 Task: Create in the project TransferLine in Backlog an issue 'Create a feature for users to track and manage their inventory', assign it to team member softage.4@softage.net and change the status to IN PROGRESS.
Action: Mouse moved to (191, 55)
Screenshot: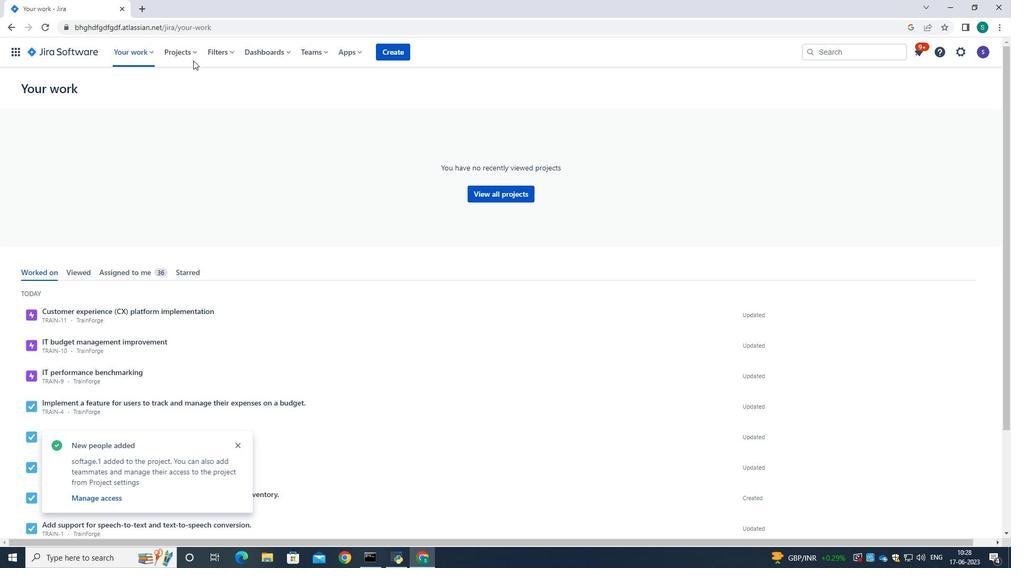 
Action: Mouse pressed left at (191, 55)
Screenshot: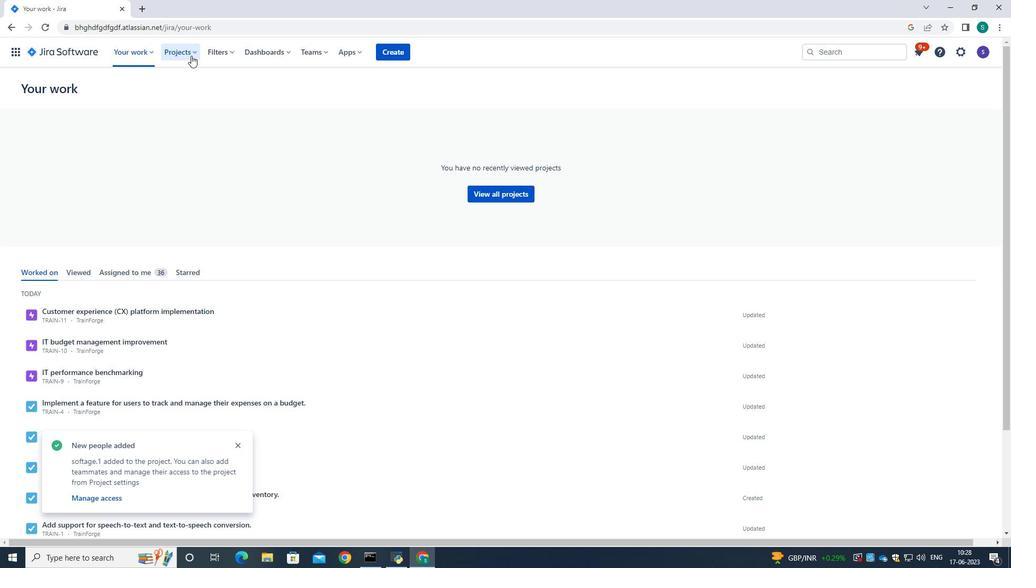 
Action: Mouse moved to (192, 91)
Screenshot: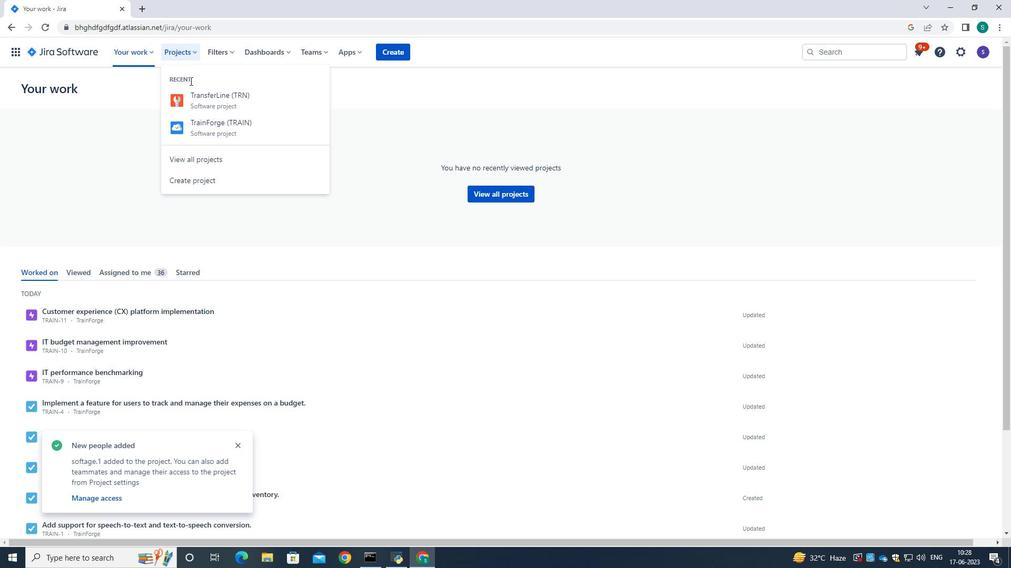 
Action: Mouse pressed left at (192, 91)
Screenshot: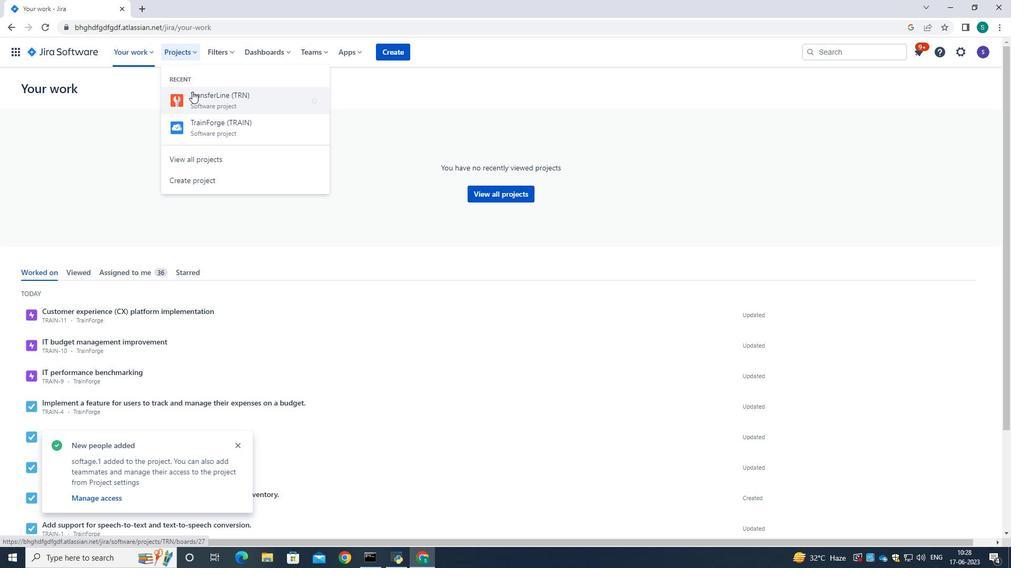 
Action: Mouse moved to (42, 154)
Screenshot: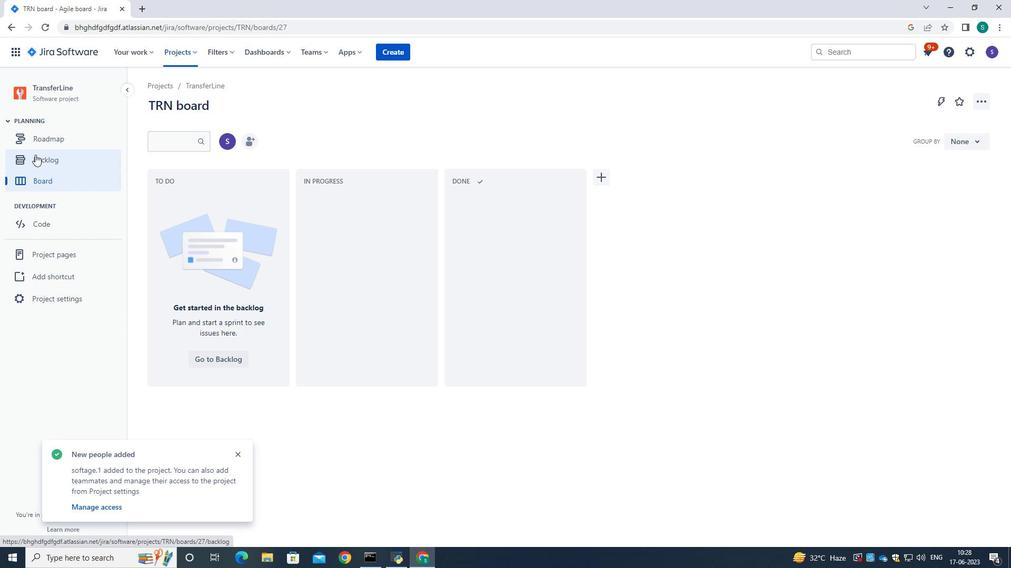 
Action: Mouse pressed left at (42, 154)
Screenshot: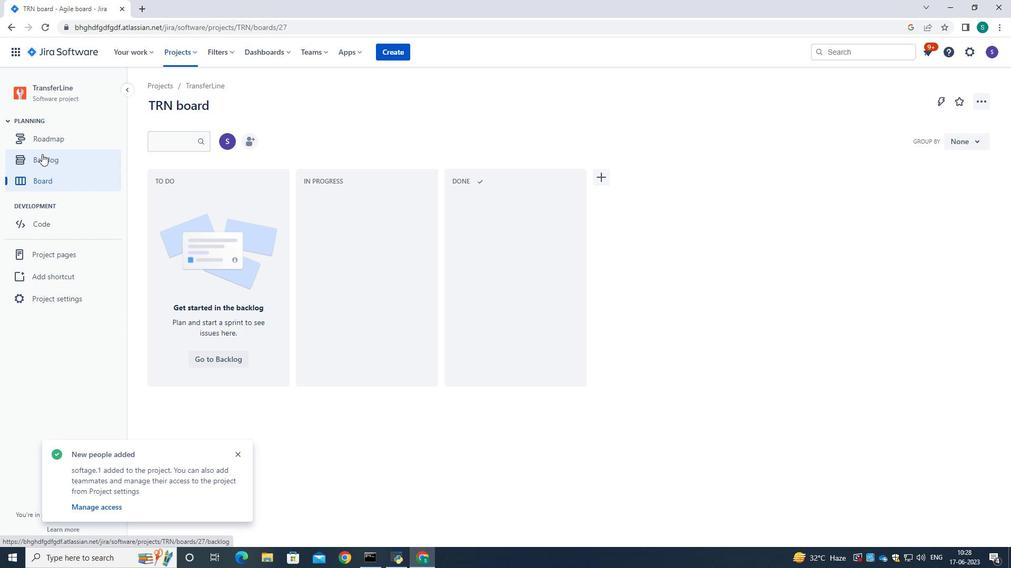 
Action: Mouse moved to (407, 291)
Screenshot: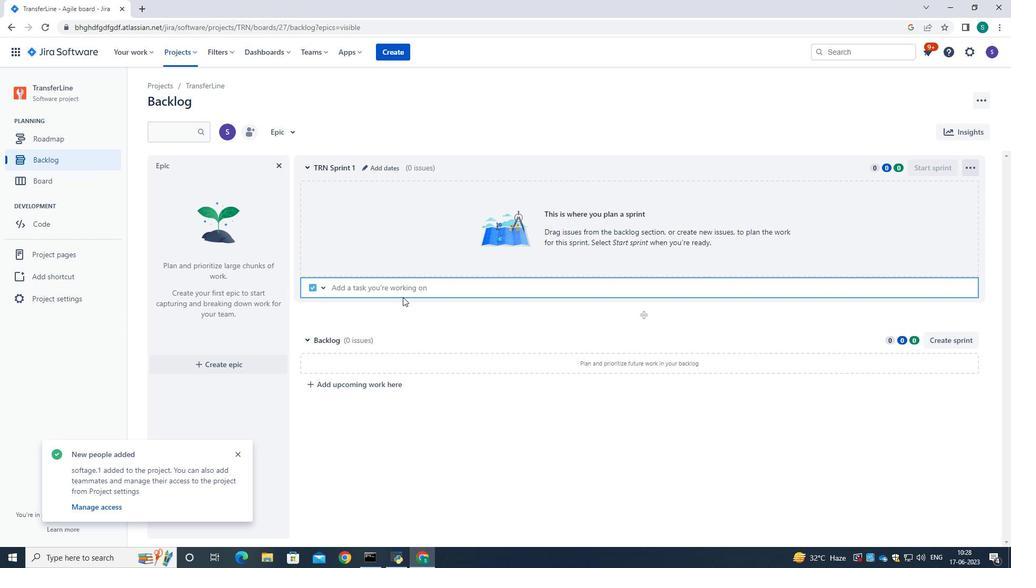 
Action: Mouse pressed left at (407, 291)
Screenshot: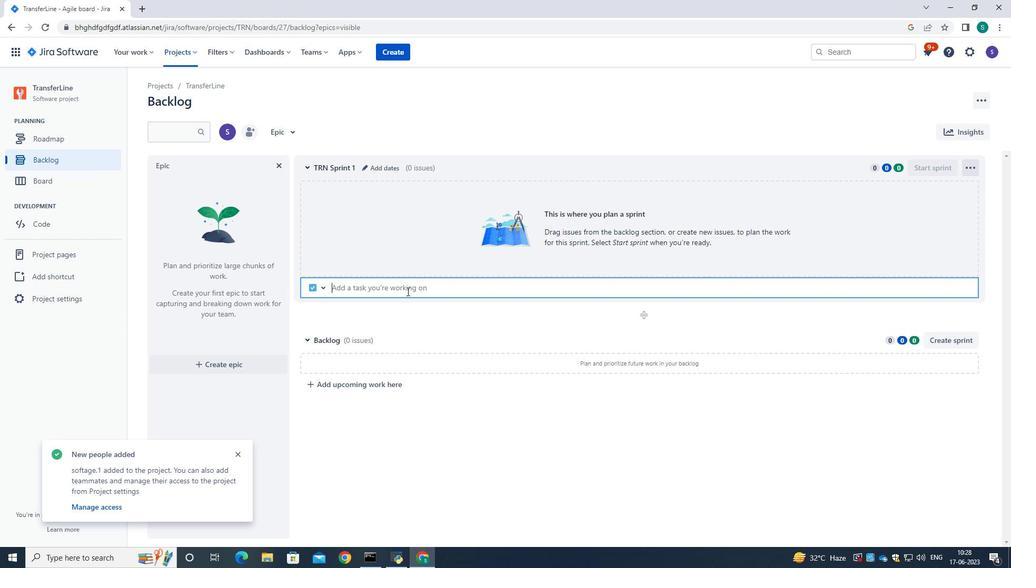 
Action: Key pressed <Key.caps_lock>C<Key.caps_lock>reate<Key.space>a<Key.space>fearu<Key.backspace><Key.backspace>ture<Key.space>for<Key.space>users<Key.space>to<Key.space>track<Key.space>and<Key.space>manage<Key.space>thei<Key.backspace><Key.backspace>i<Key.backspace>eir<Key.space>inventory.
Screenshot: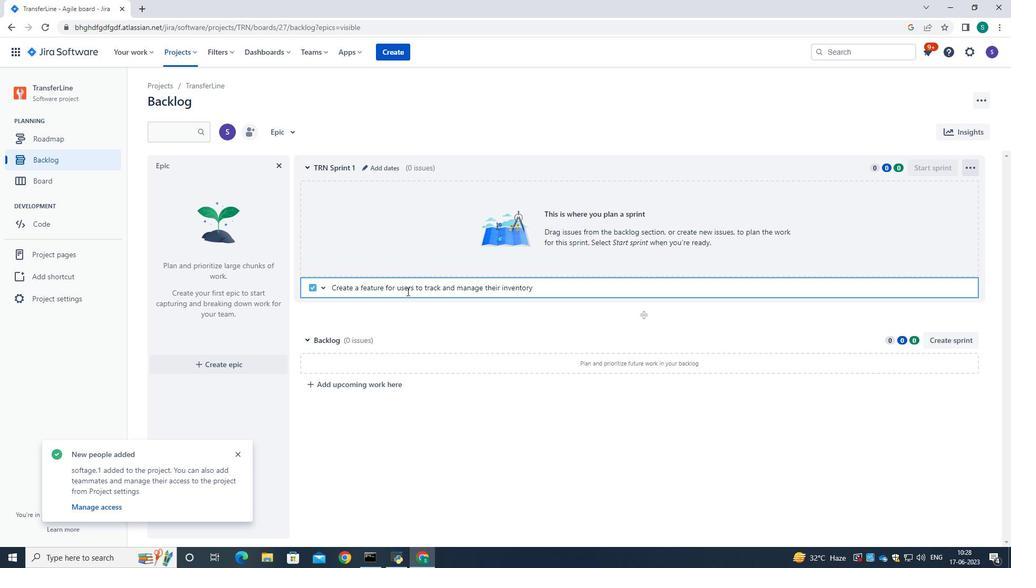 
Action: Mouse moved to (648, 309)
Screenshot: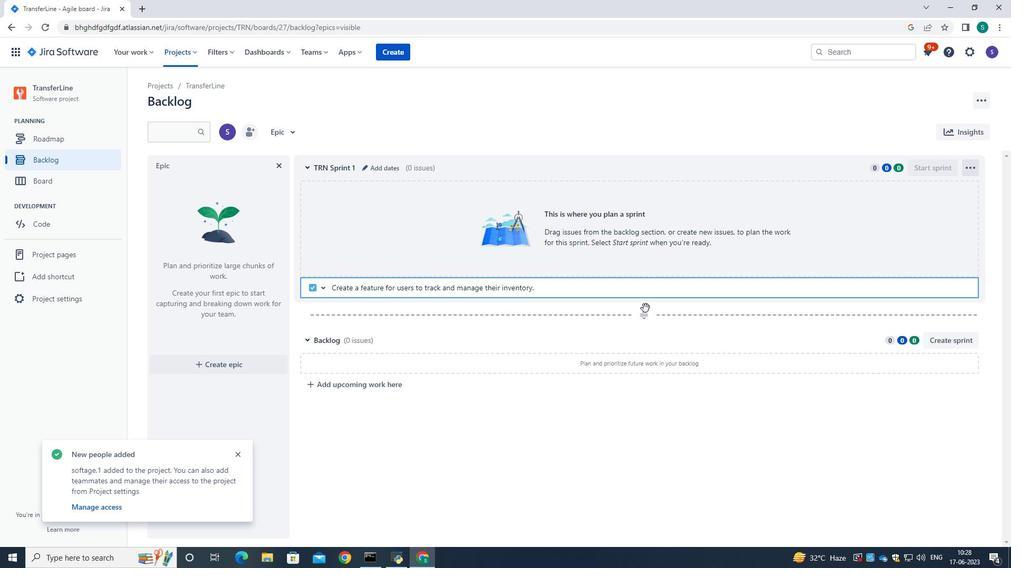 
Action: Mouse scrolled (648, 309) with delta (0, 0)
Screenshot: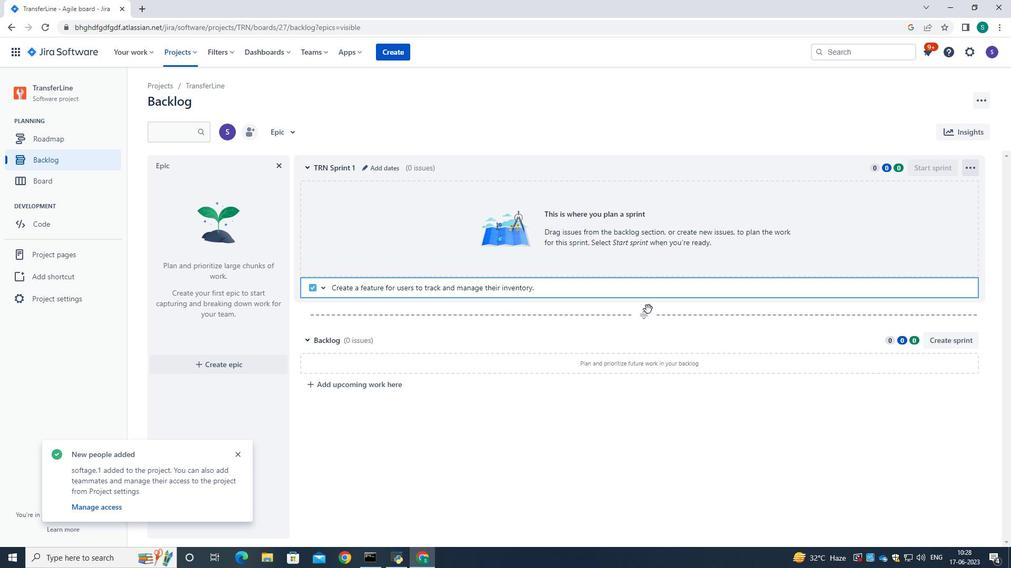 
Action: Mouse scrolled (648, 309) with delta (0, 0)
Screenshot: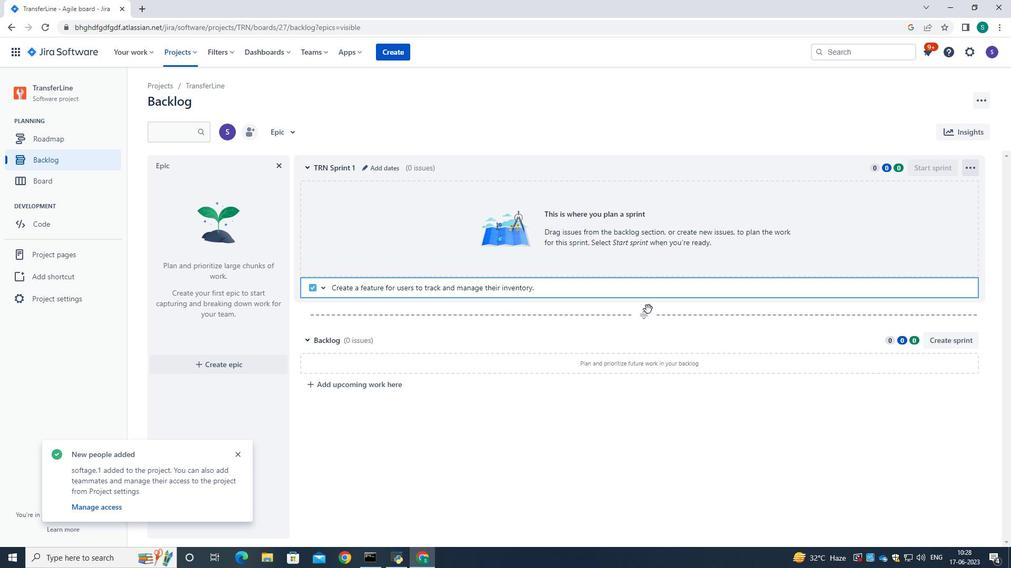 
Action: Mouse moved to (495, 286)
Screenshot: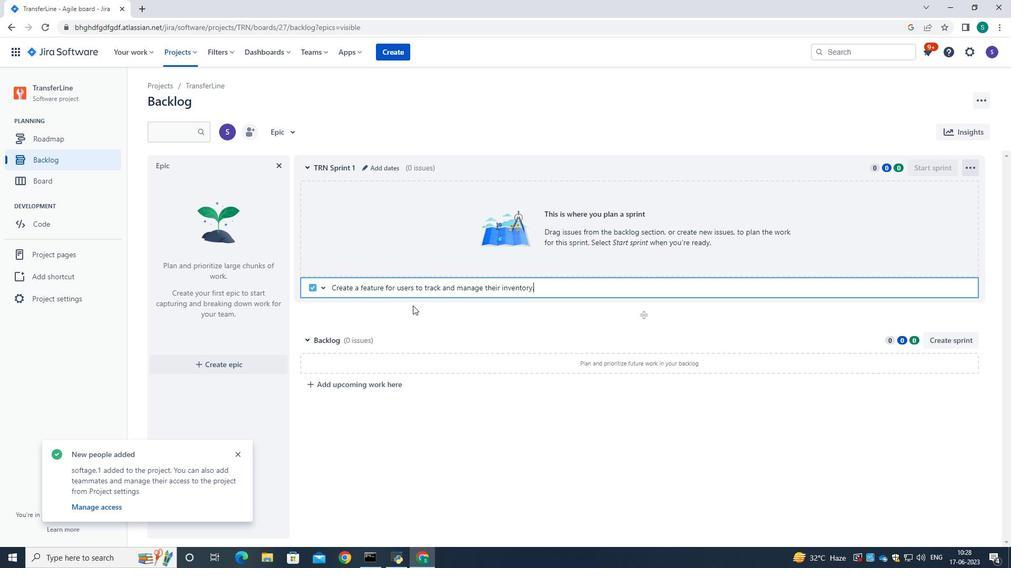 
Action: Key pressed <Key.enter>
Screenshot: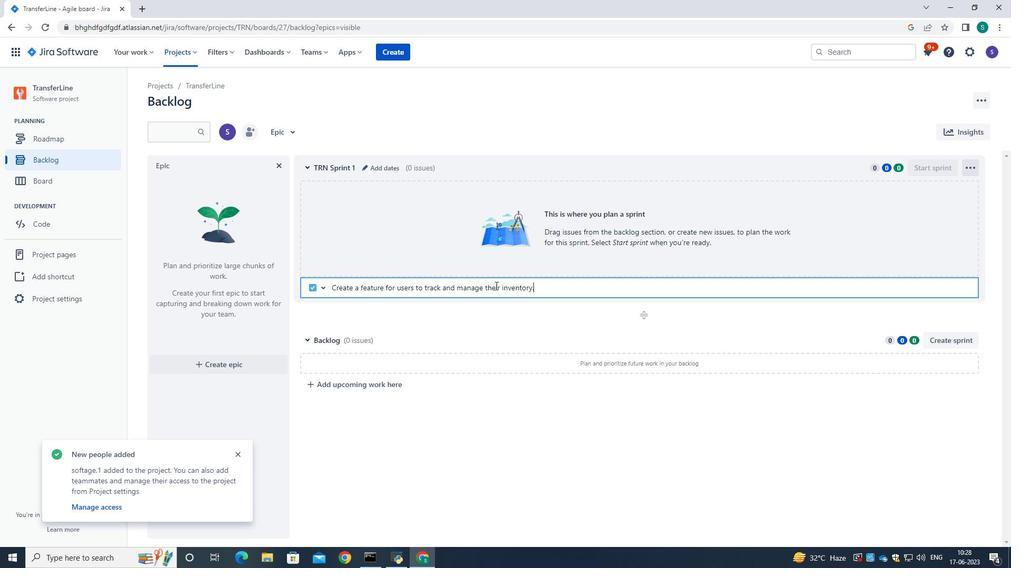 
Action: Mouse moved to (951, 190)
Screenshot: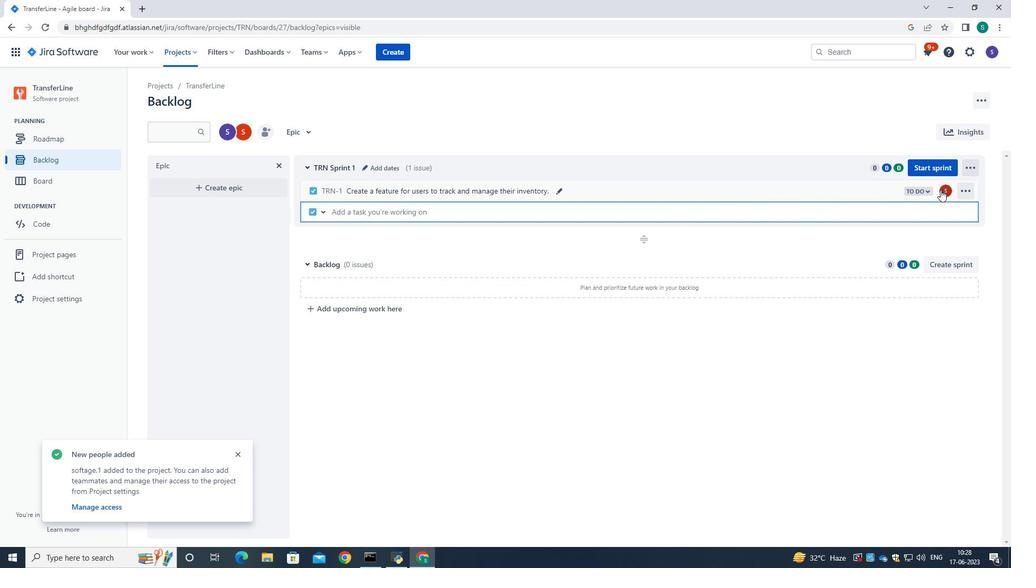 
Action: Mouse pressed left at (951, 190)
Screenshot: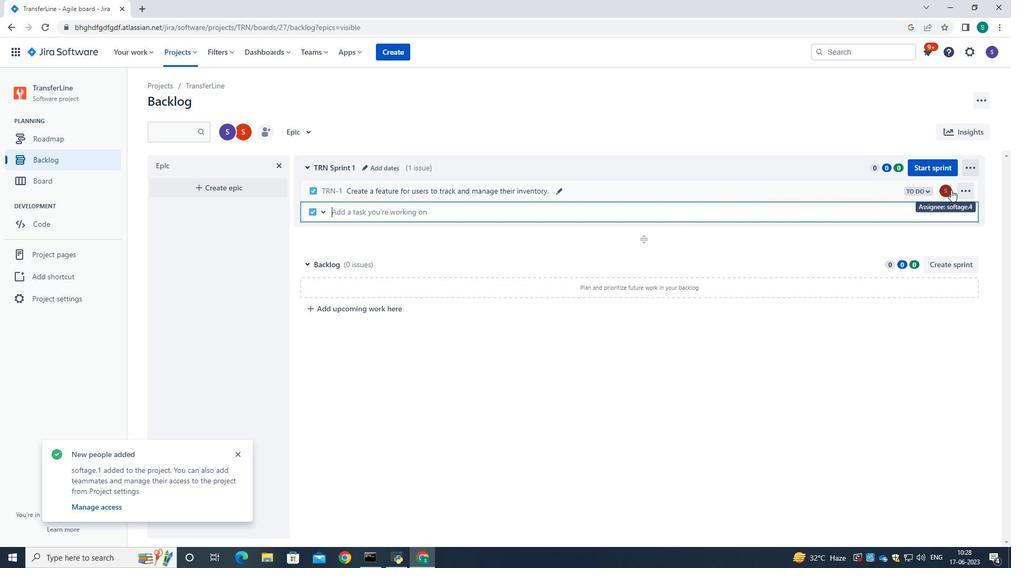 
Action: Mouse moved to (864, 210)
Screenshot: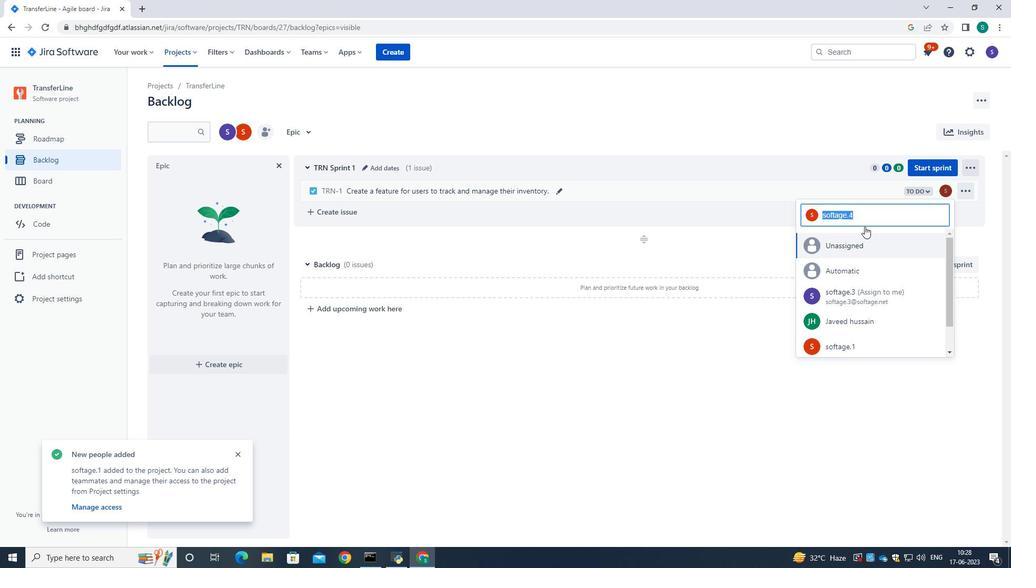 
Action: Key pressed softage.4<Key.shift>@softage.net
Screenshot: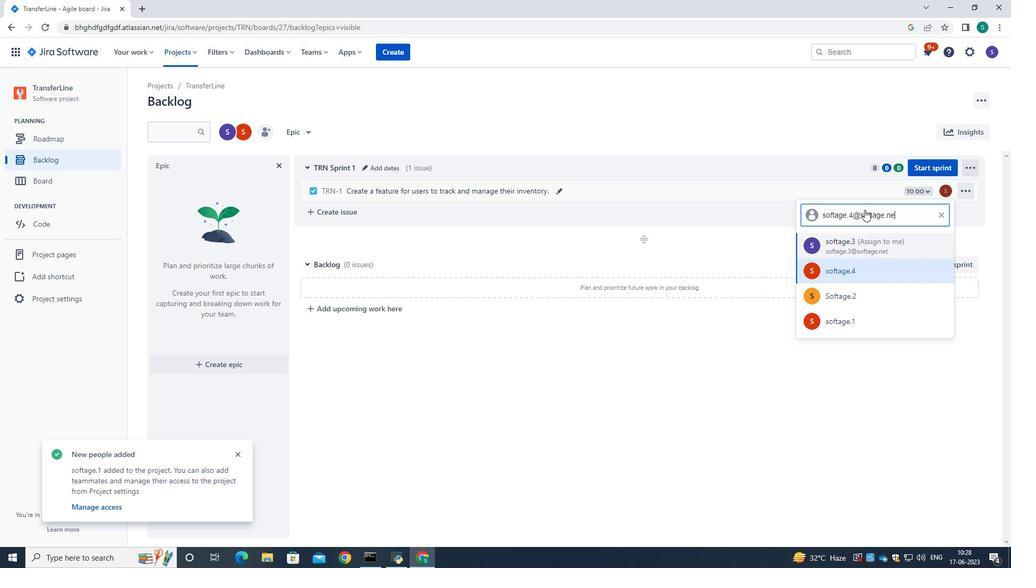 
Action: Mouse moved to (878, 243)
Screenshot: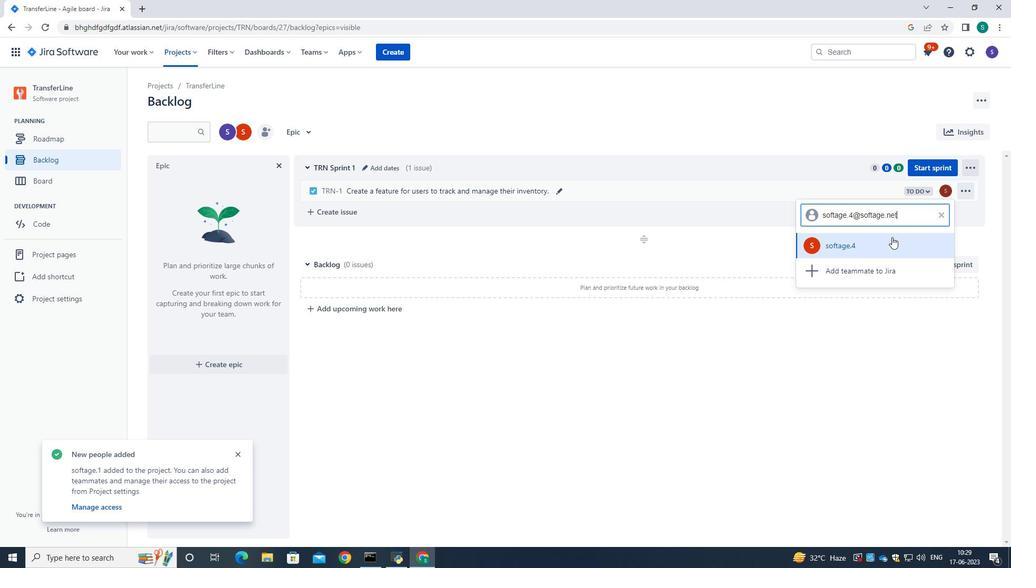 
Action: Mouse pressed left at (878, 243)
Screenshot: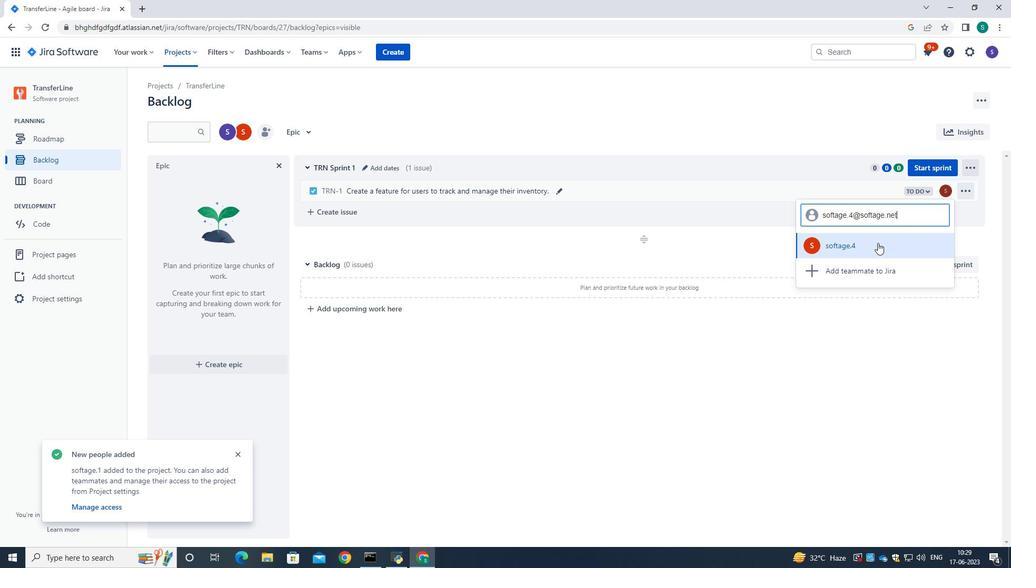 
Action: Mouse moved to (921, 186)
Screenshot: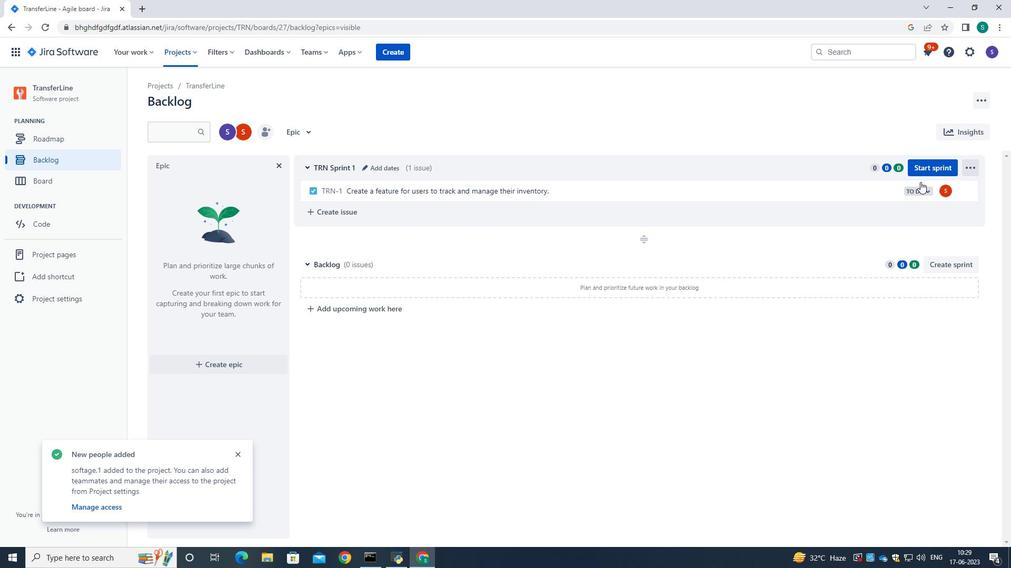 
Action: Mouse pressed left at (921, 186)
Screenshot: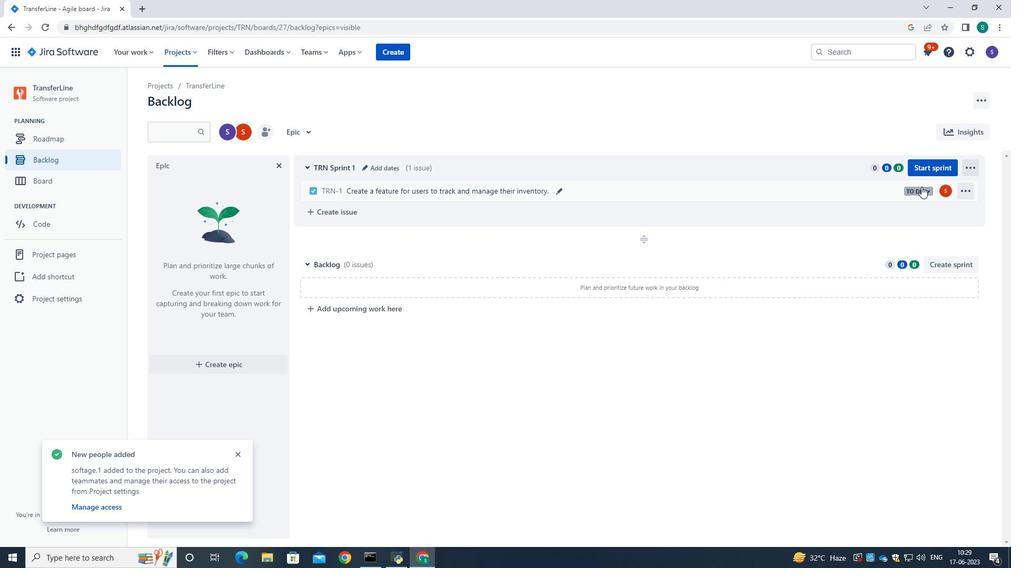 
Action: Mouse moved to (864, 213)
Screenshot: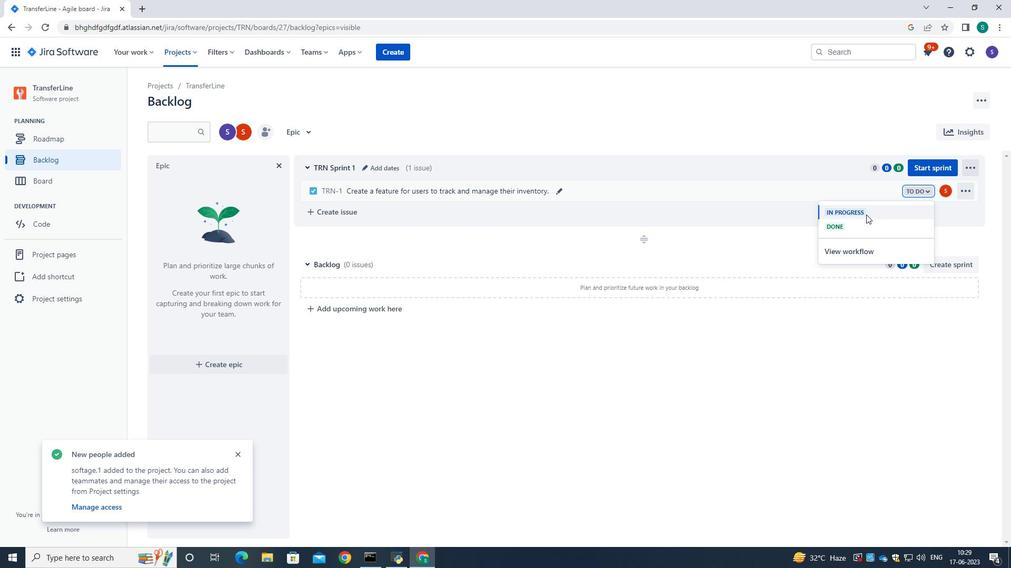 
Action: Mouse pressed left at (864, 213)
Screenshot: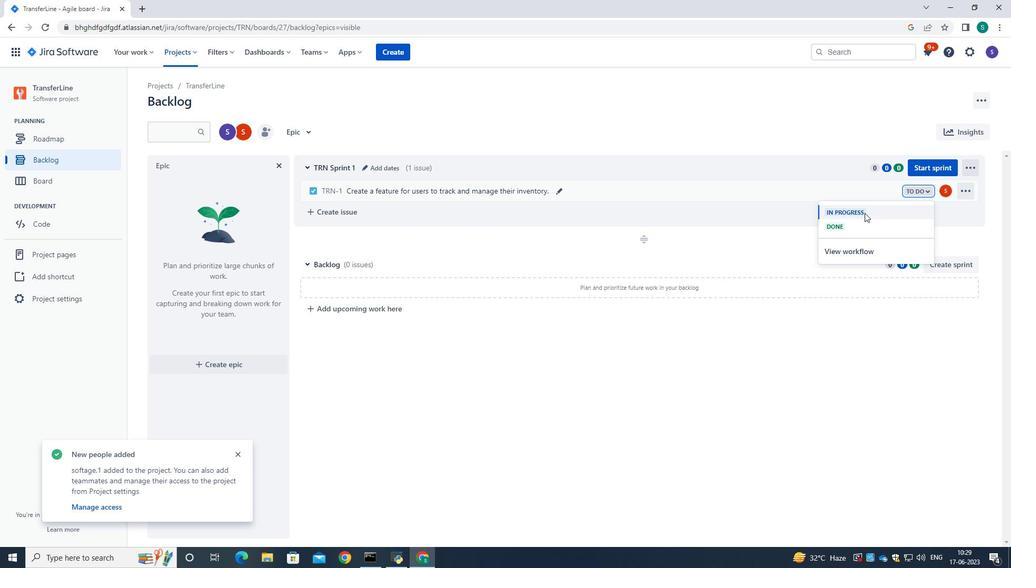 
Action: Mouse moved to (784, 143)
Screenshot: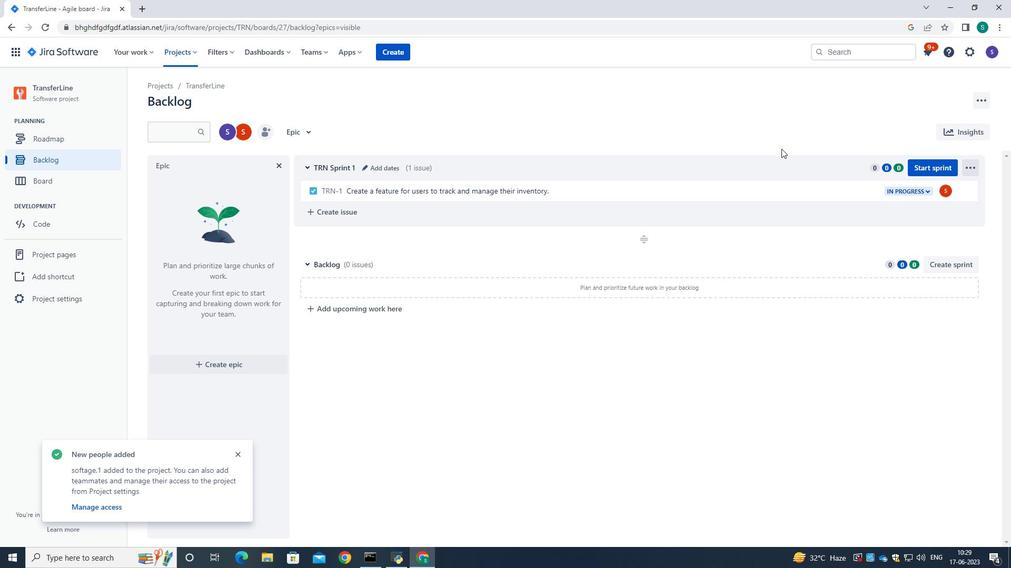 
Action: Mouse pressed left at (784, 143)
Screenshot: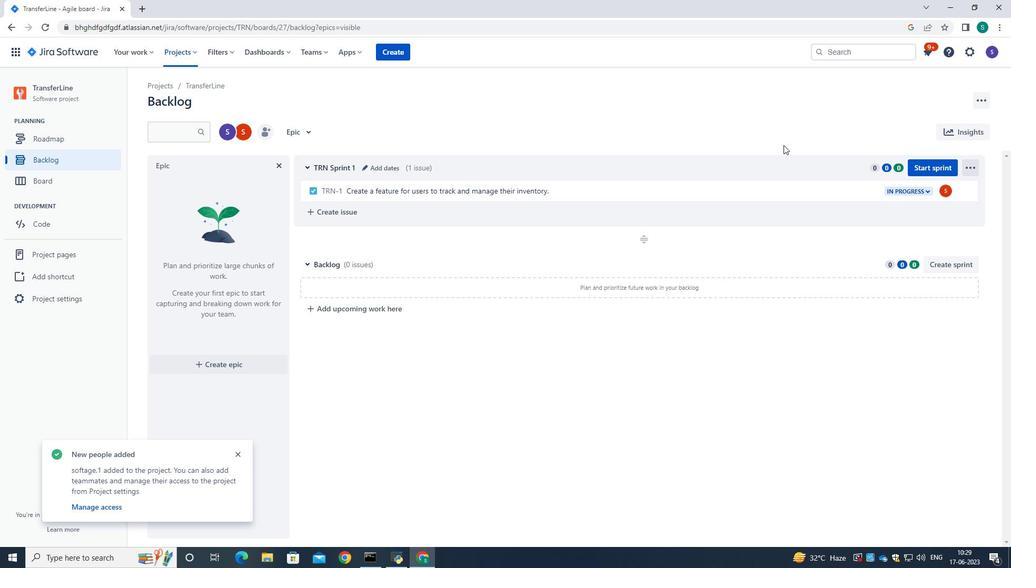 
